 Task: Create a due date automation trigger when advanced on, on the tuesday after a card is due add dates not due today at 11:00 AM.
Action: Mouse moved to (1143, 96)
Screenshot: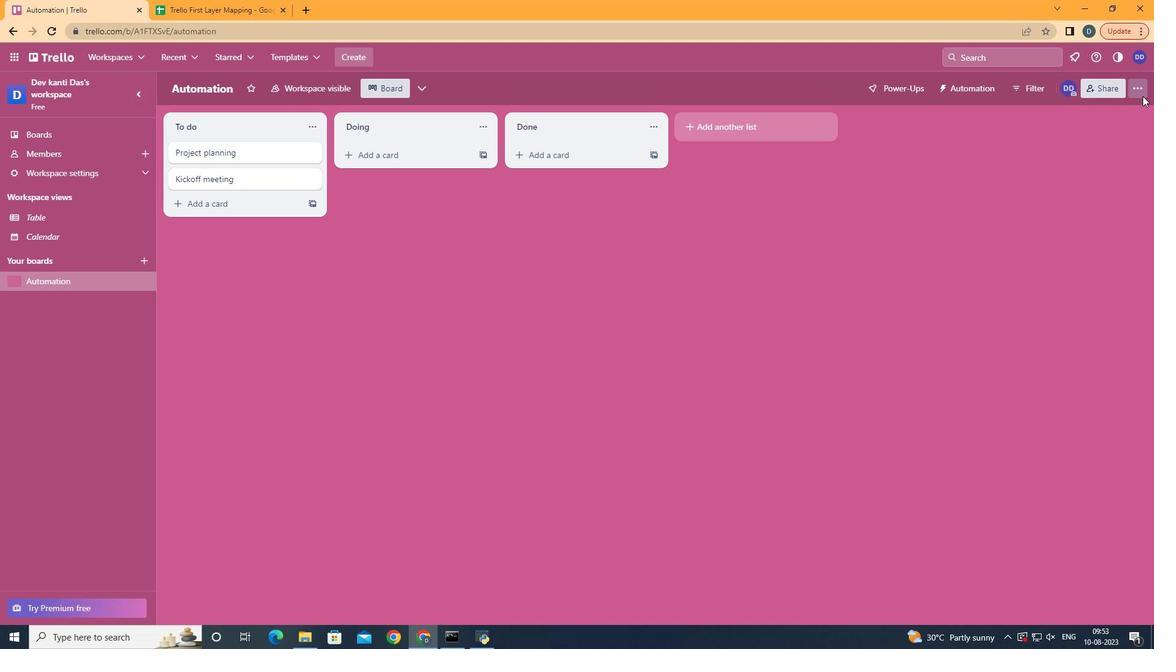 
Action: Mouse pressed left at (1143, 96)
Screenshot: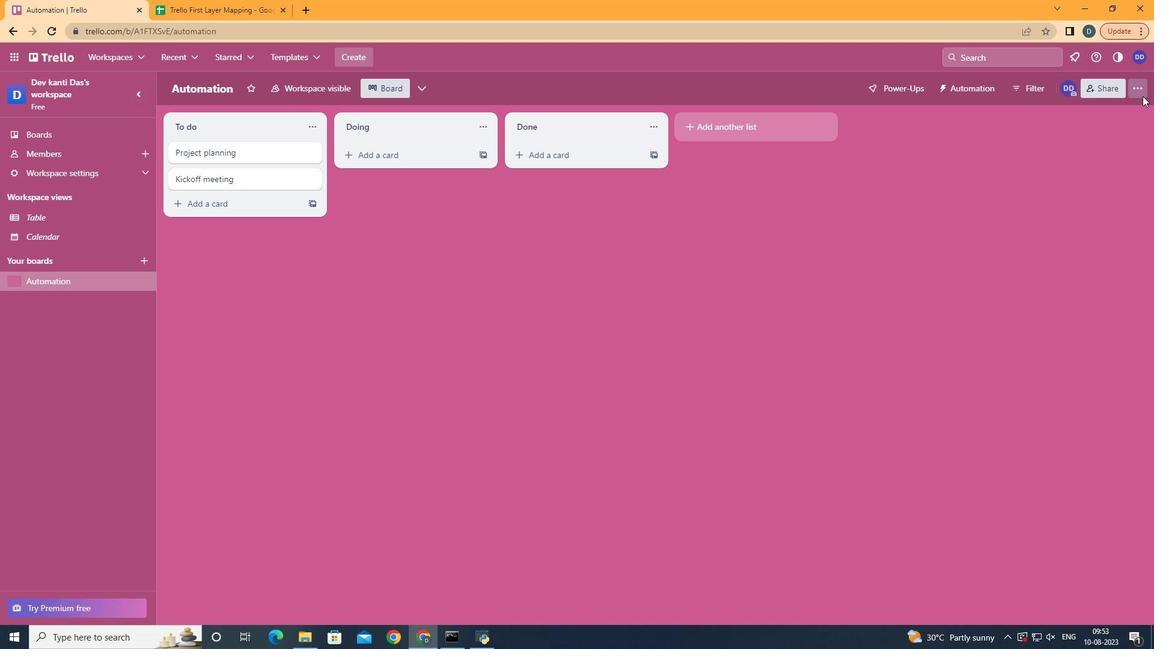 
Action: Mouse moved to (1057, 260)
Screenshot: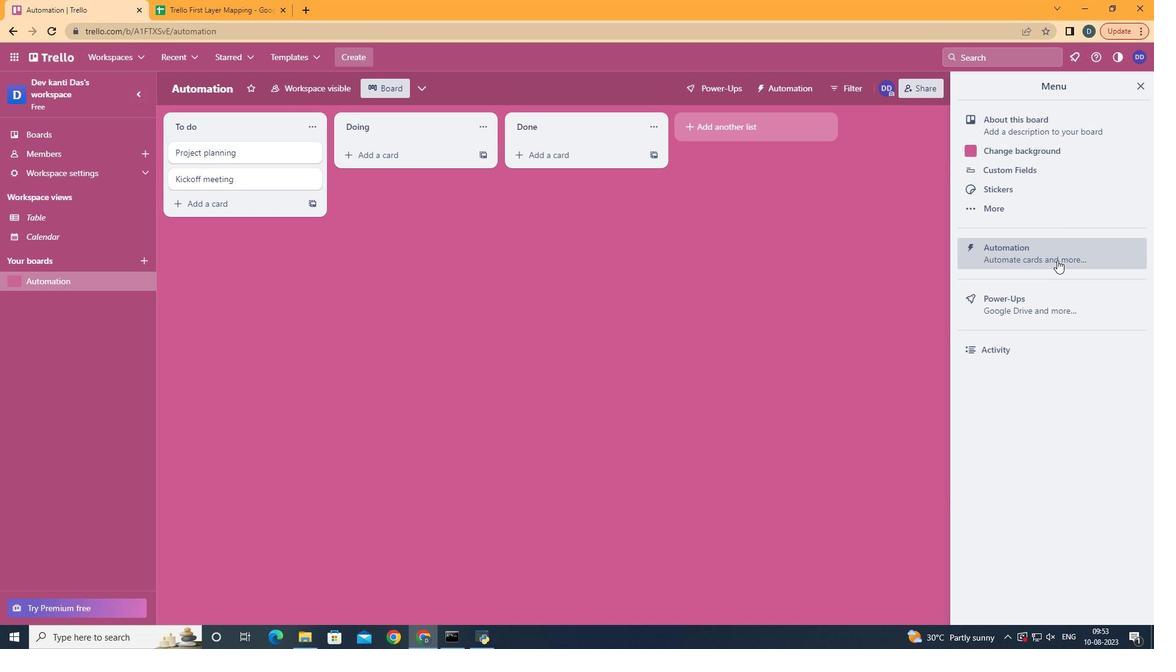 
Action: Mouse pressed left at (1057, 260)
Screenshot: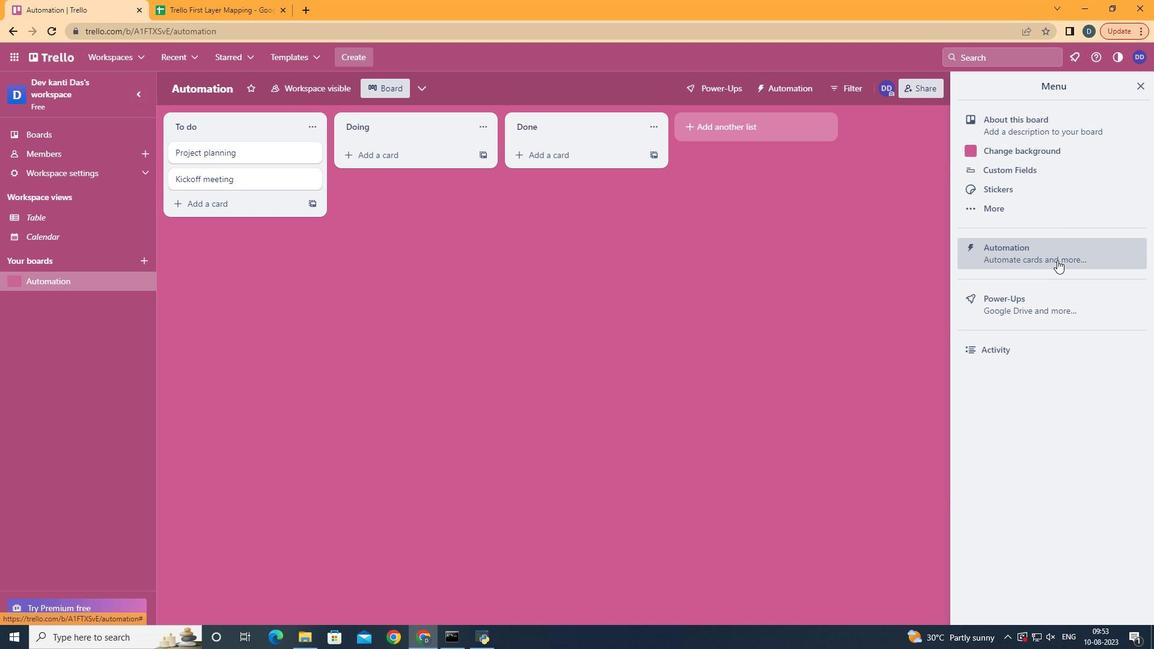 
Action: Mouse moved to (218, 244)
Screenshot: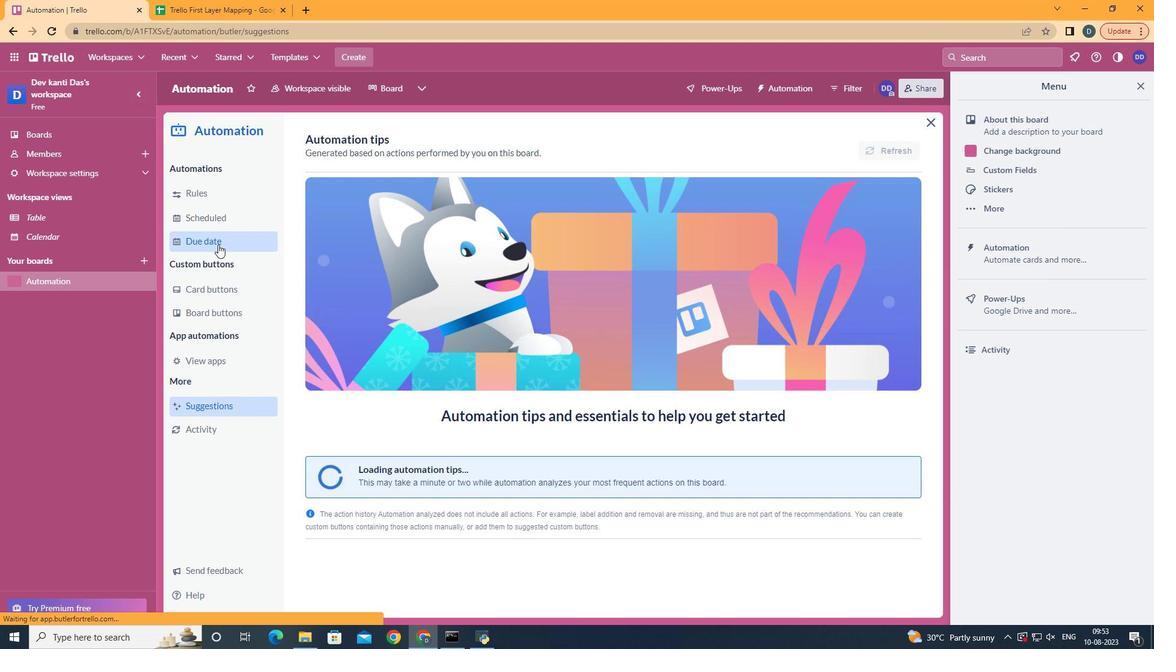 
Action: Mouse pressed left at (218, 244)
Screenshot: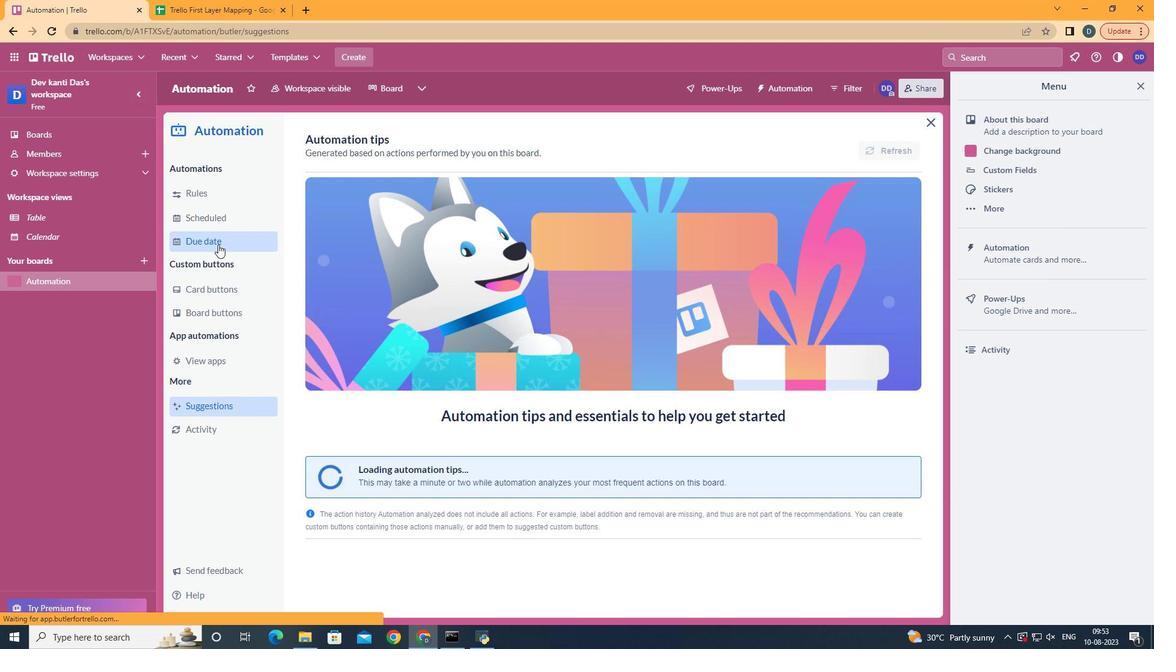 
Action: Mouse moved to (838, 144)
Screenshot: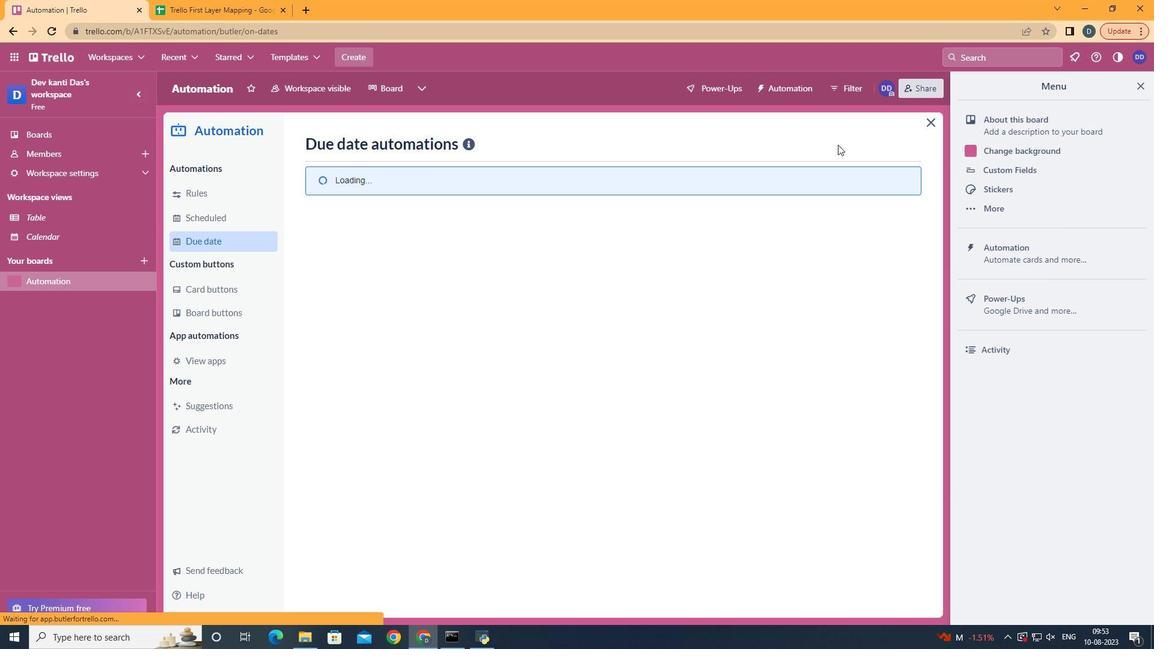 
Action: Mouse pressed left at (838, 144)
Screenshot: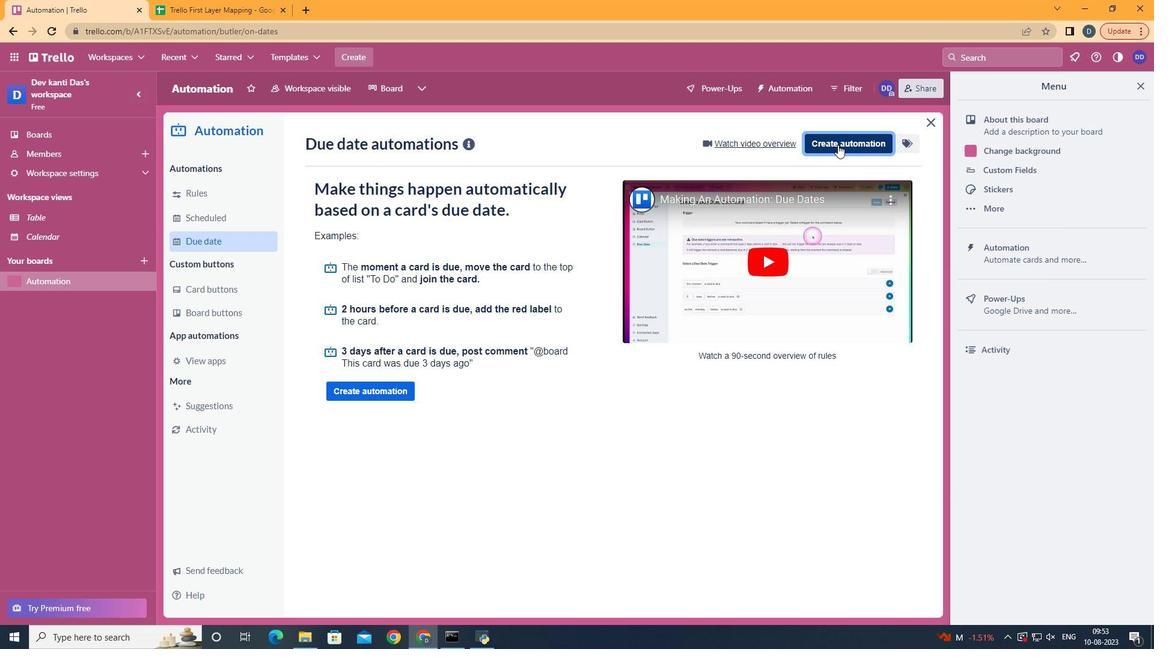 
Action: Mouse moved to (656, 264)
Screenshot: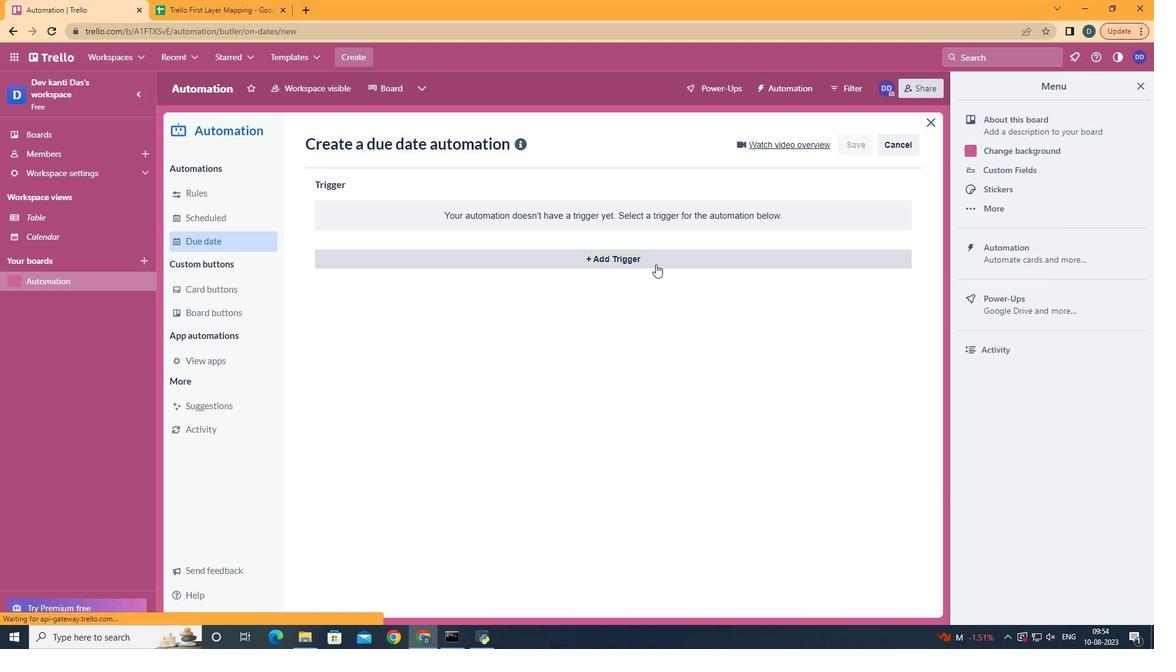 
Action: Mouse pressed left at (656, 264)
Screenshot: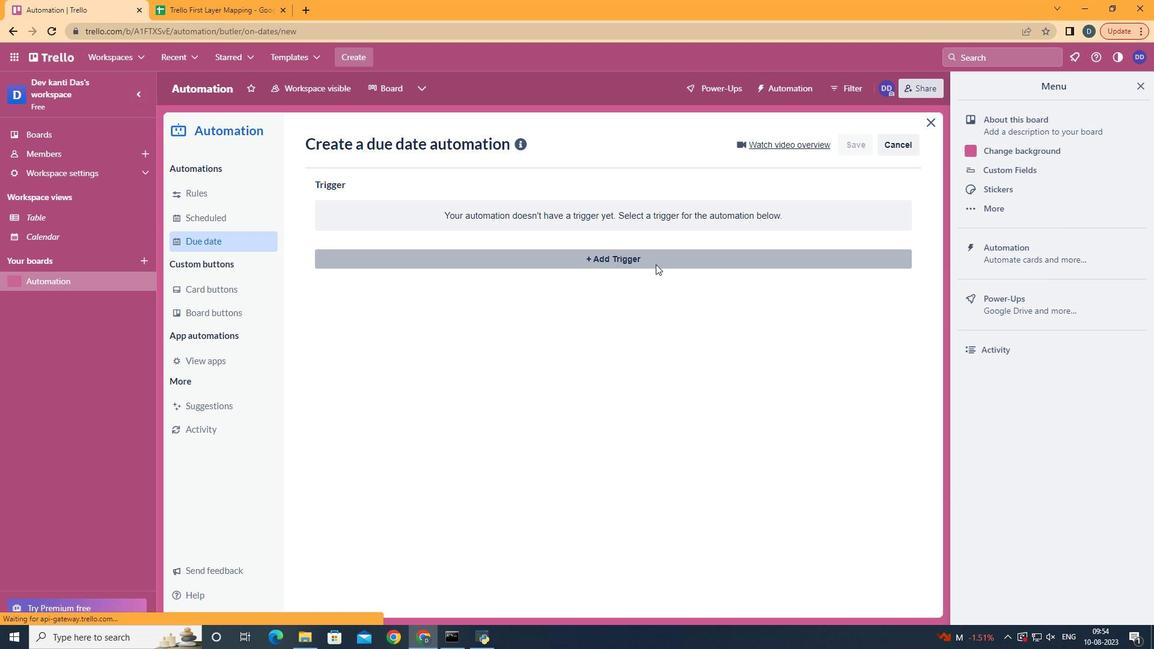 
Action: Mouse moved to (390, 331)
Screenshot: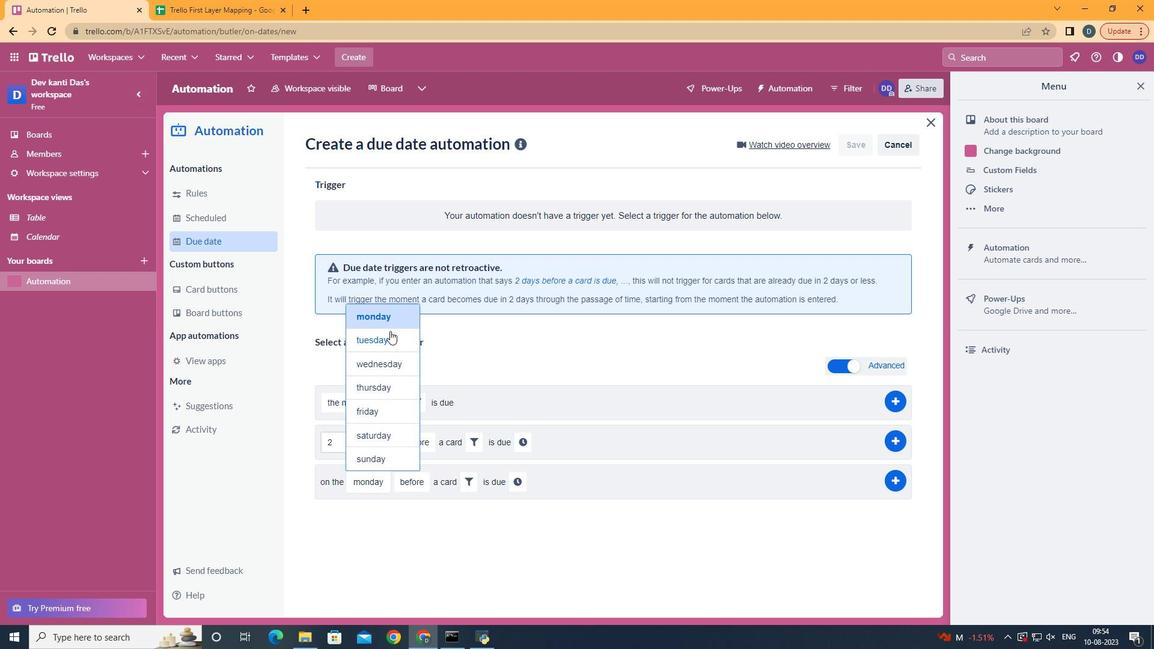 
Action: Mouse pressed left at (390, 331)
Screenshot: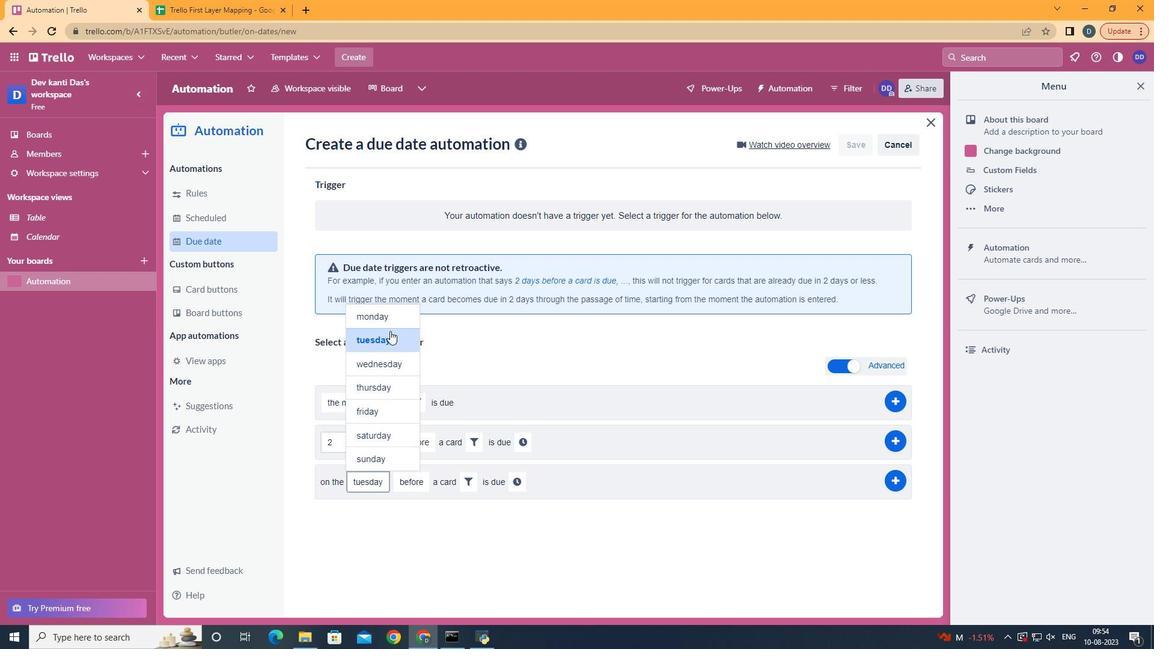 
Action: Mouse moved to (427, 523)
Screenshot: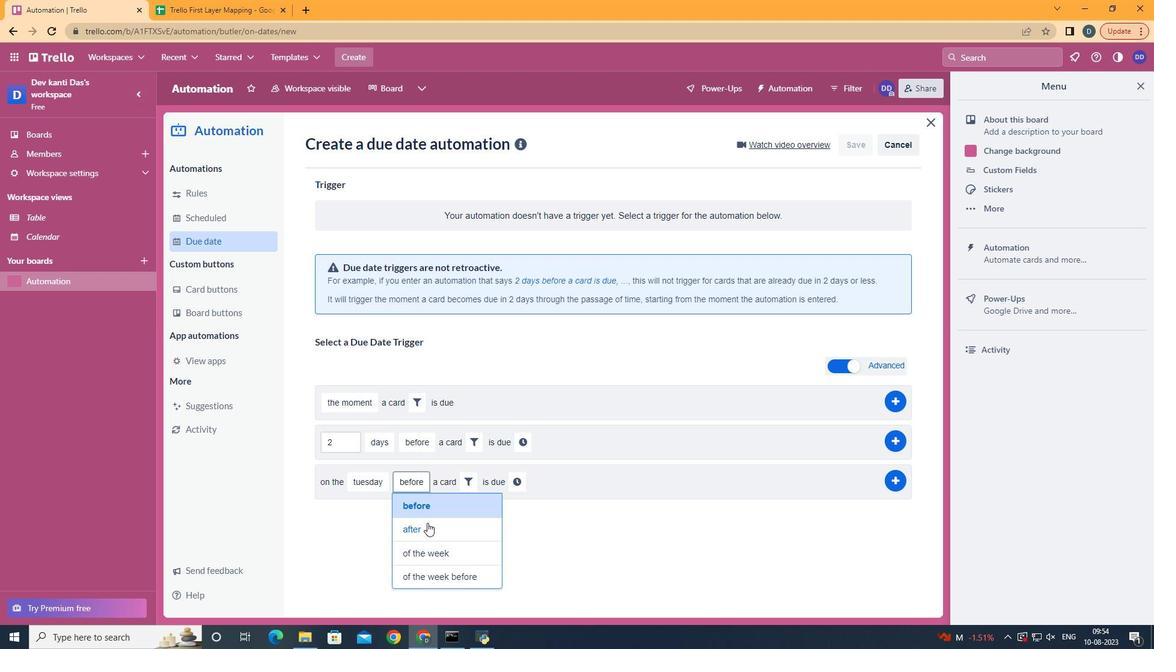 
Action: Mouse pressed left at (427, 523)
Screenshot: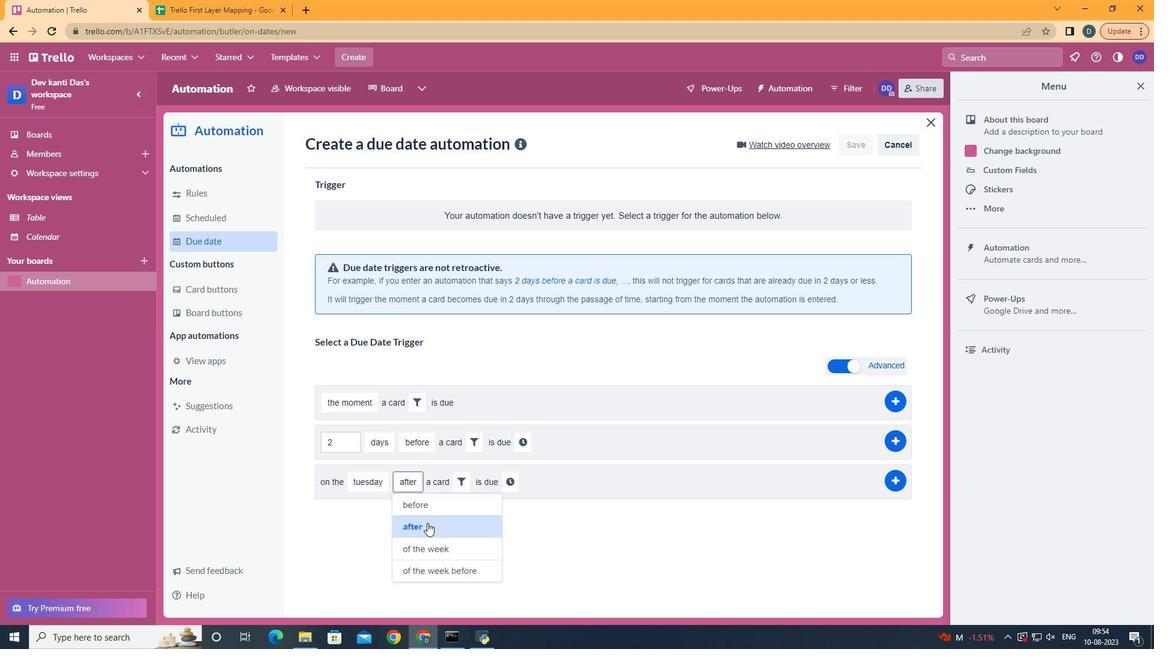 
Action: Mouse moved to (461, 479)
Screenshot: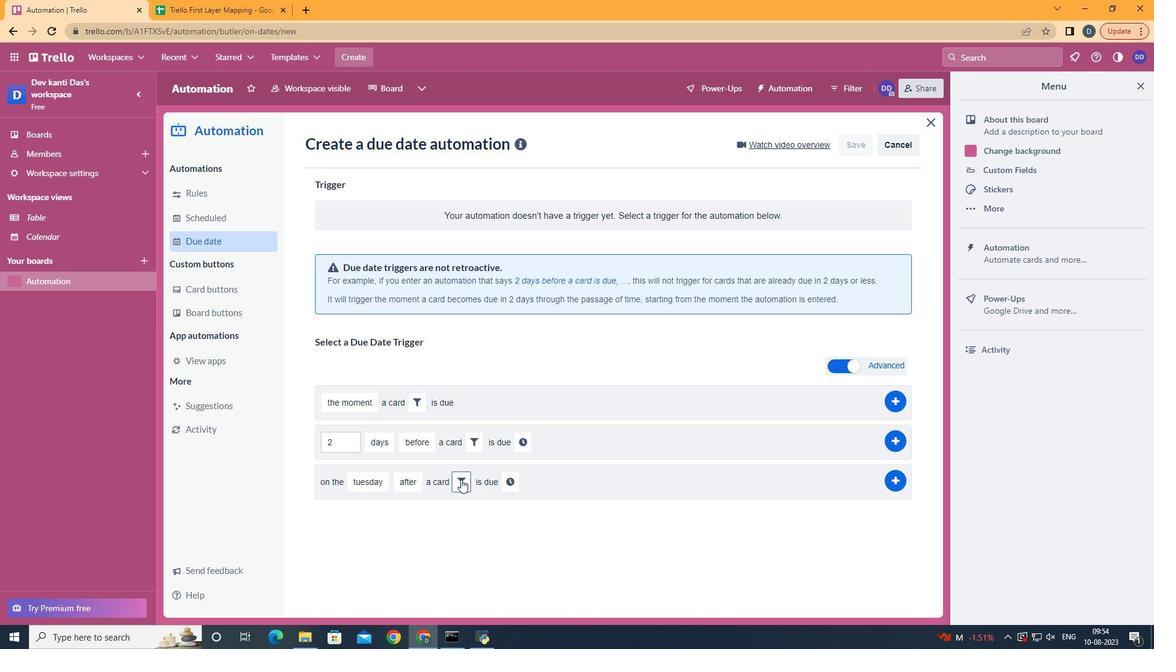 
Action: Mouse pressed left at (461, 479)
Screenshot: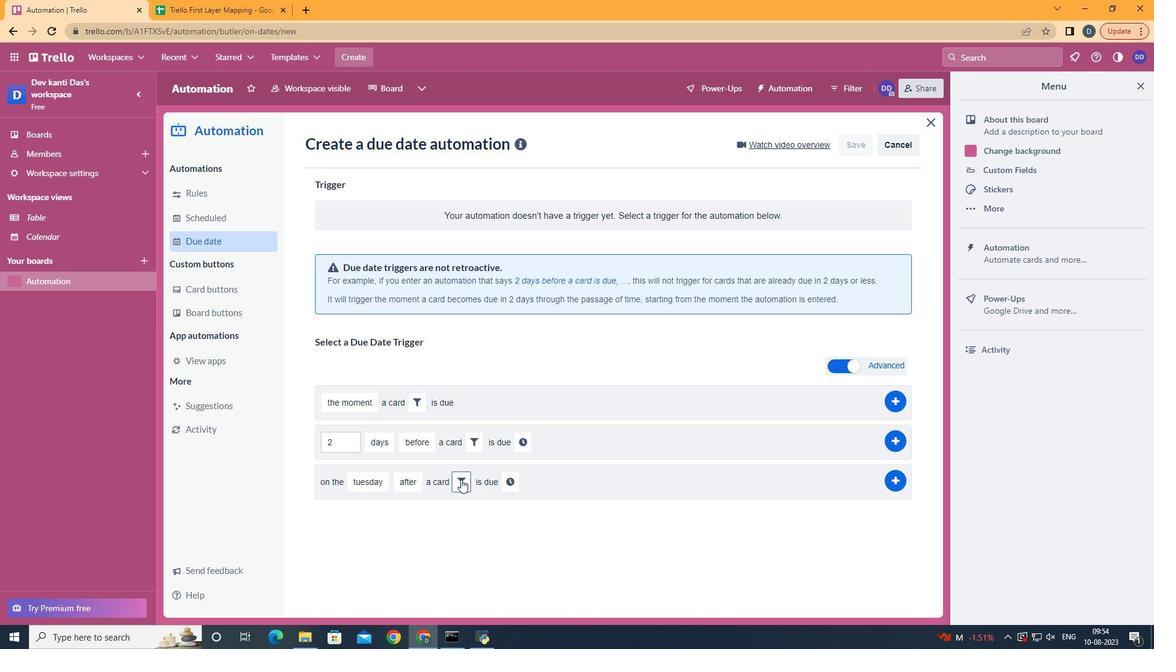 
Action: Mouse moved to (524, 523)
Screenshot: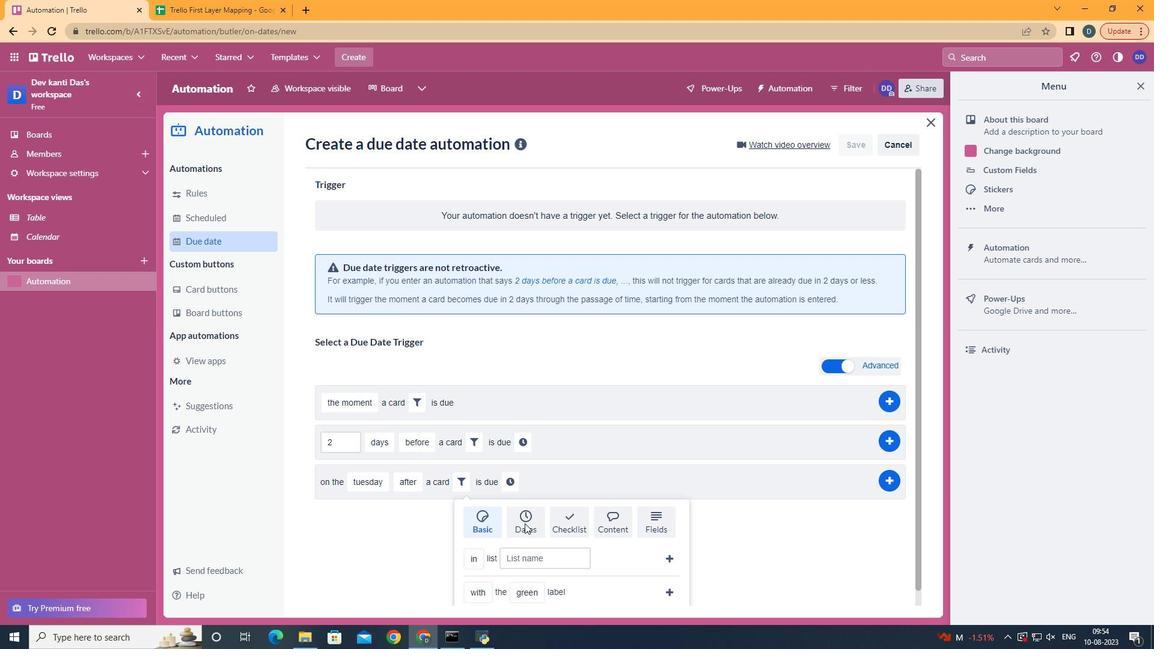 
Action: Mouse pressed left at (524, 523)
Screenshot: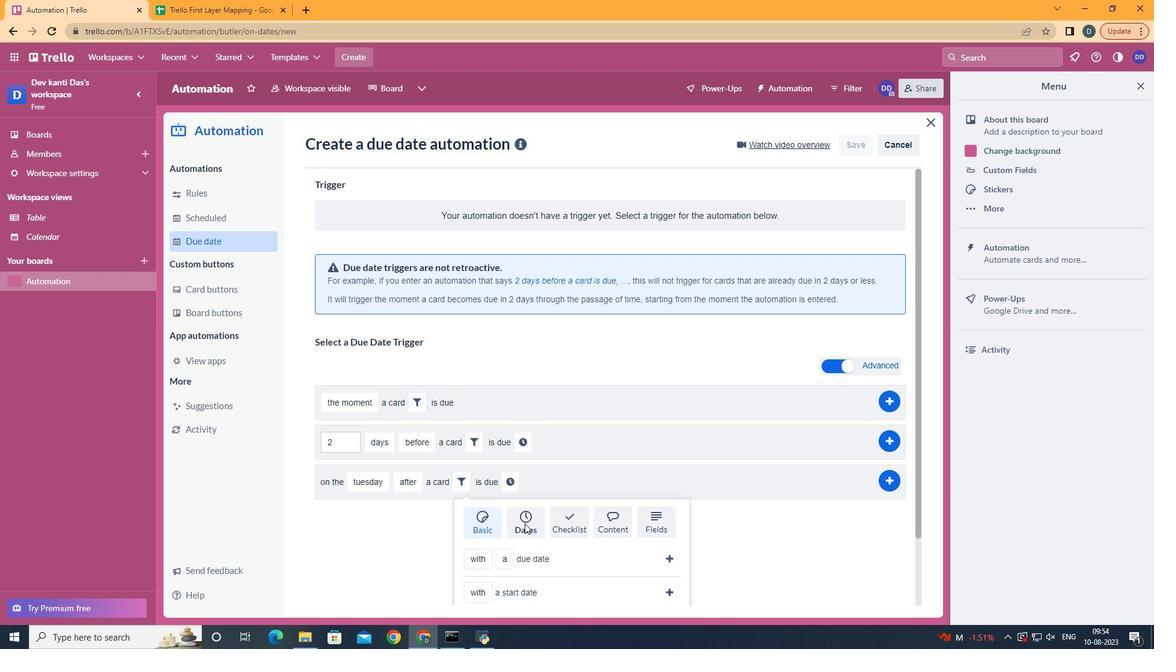 
Action: Mouse moved to (524, 523)
Screenshot: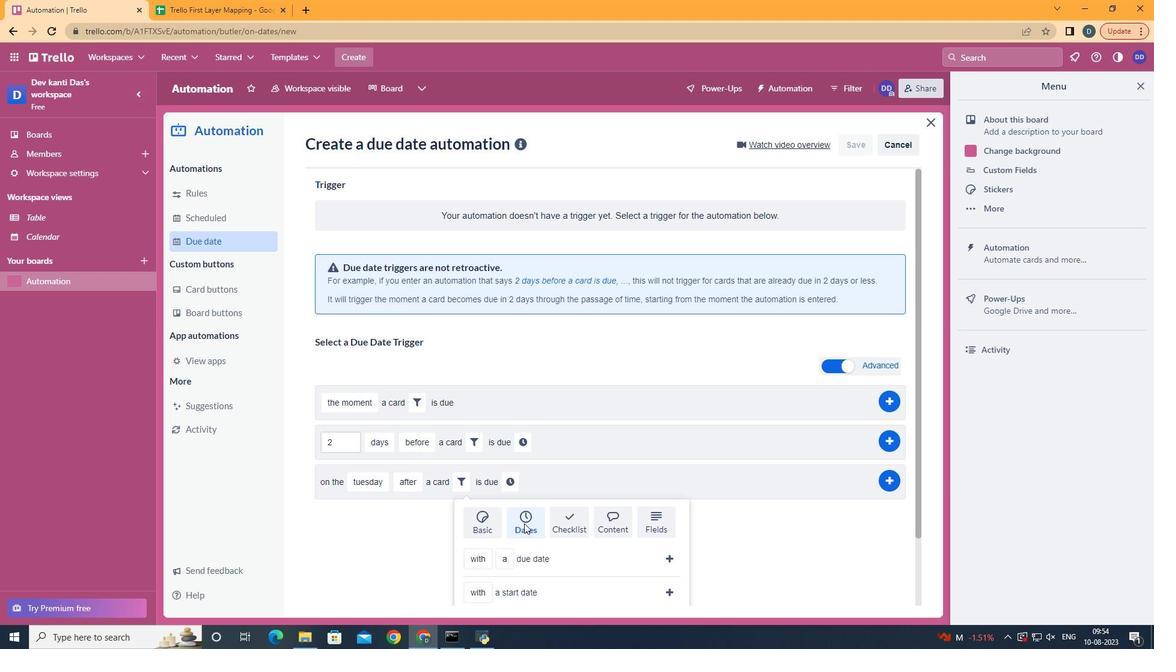 
Action: Mouse scrolled (524, 523) with delta (0, 0)
Screenshot: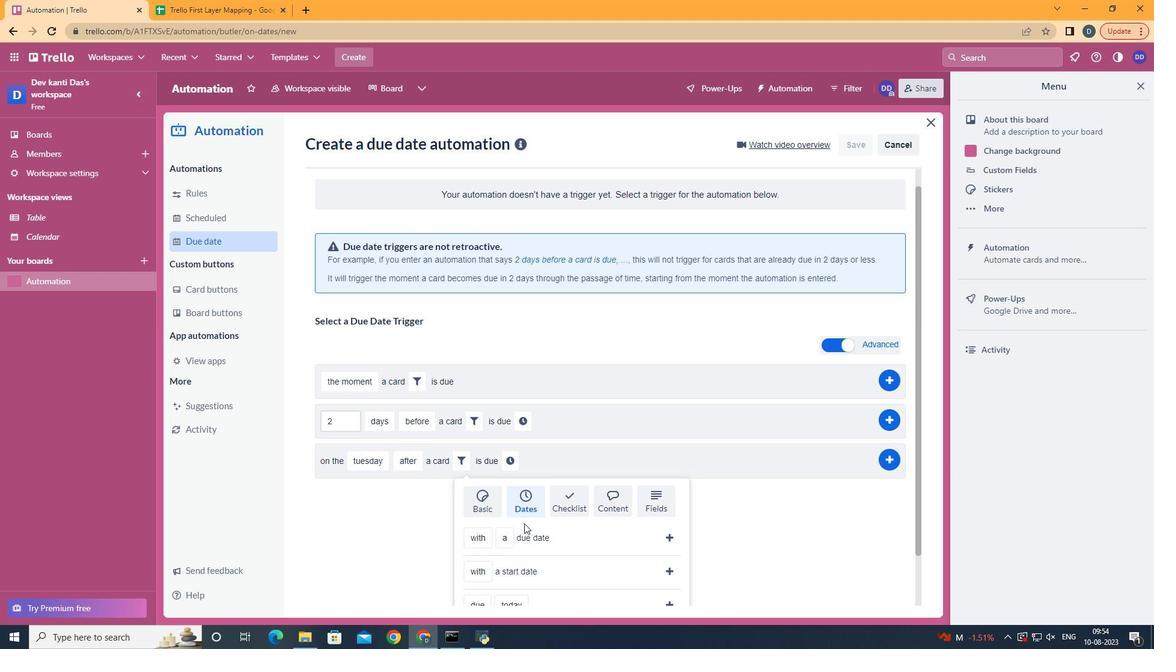 
Action: Mouse scrolled (524, 523) with delta (0, 0)
Screenshot: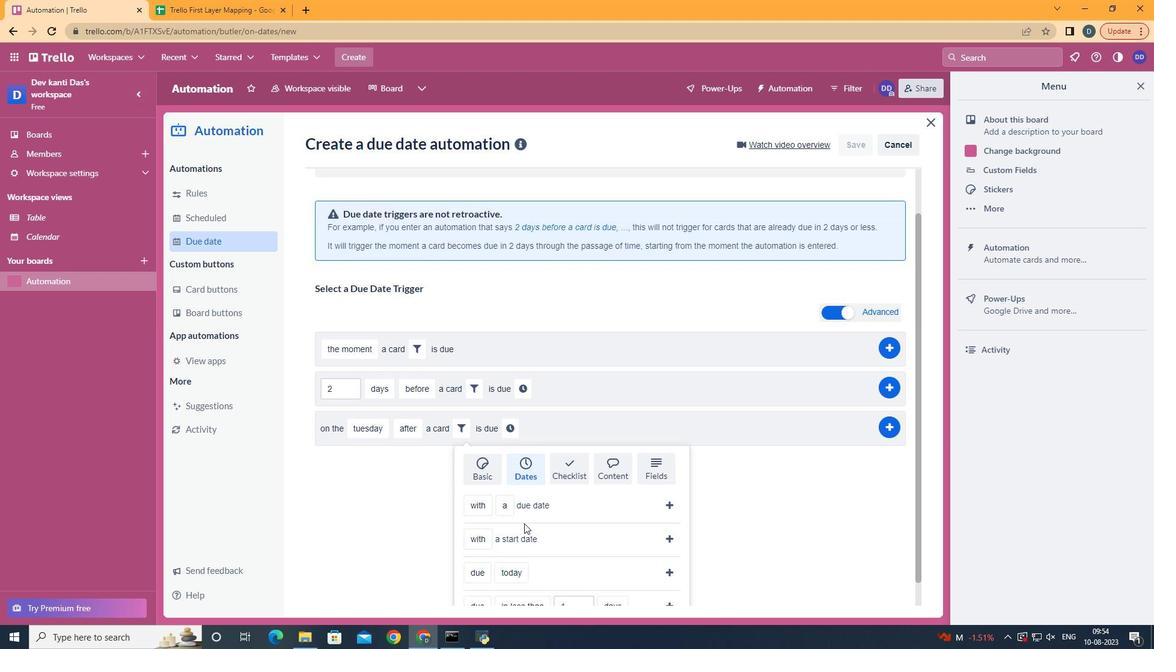 
Action: Mouse scrolled (524, 523) with delta (0, 0)
Screenshot: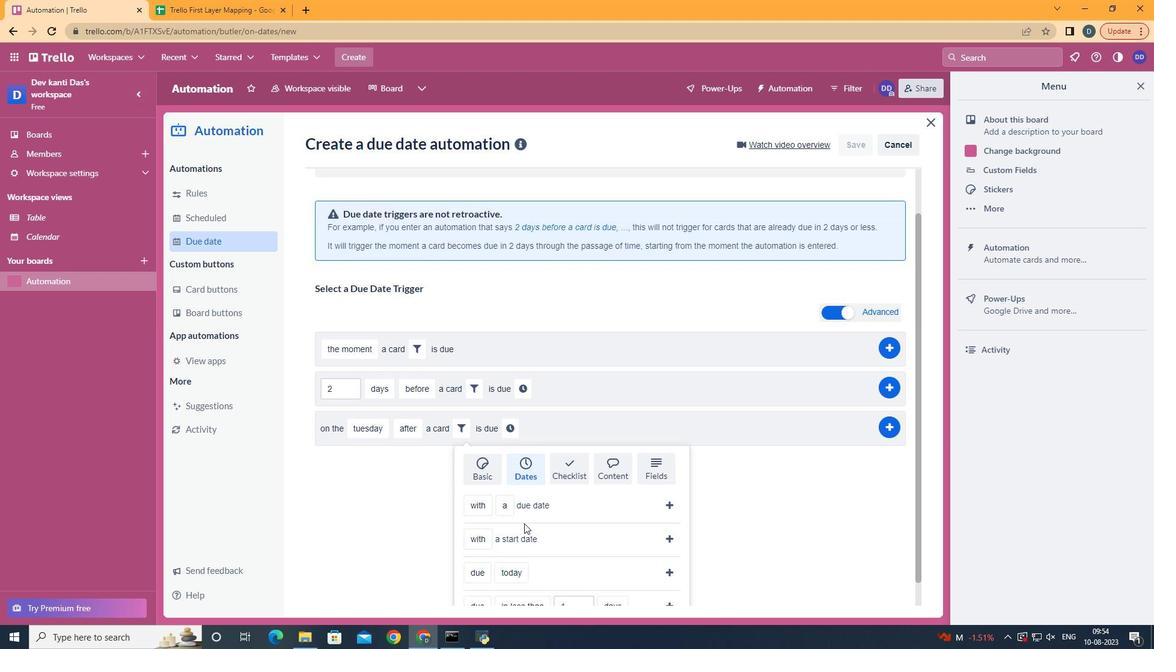 
Action: Mouse scrolled (524, 523) with delta (0, 0)
Screenshot: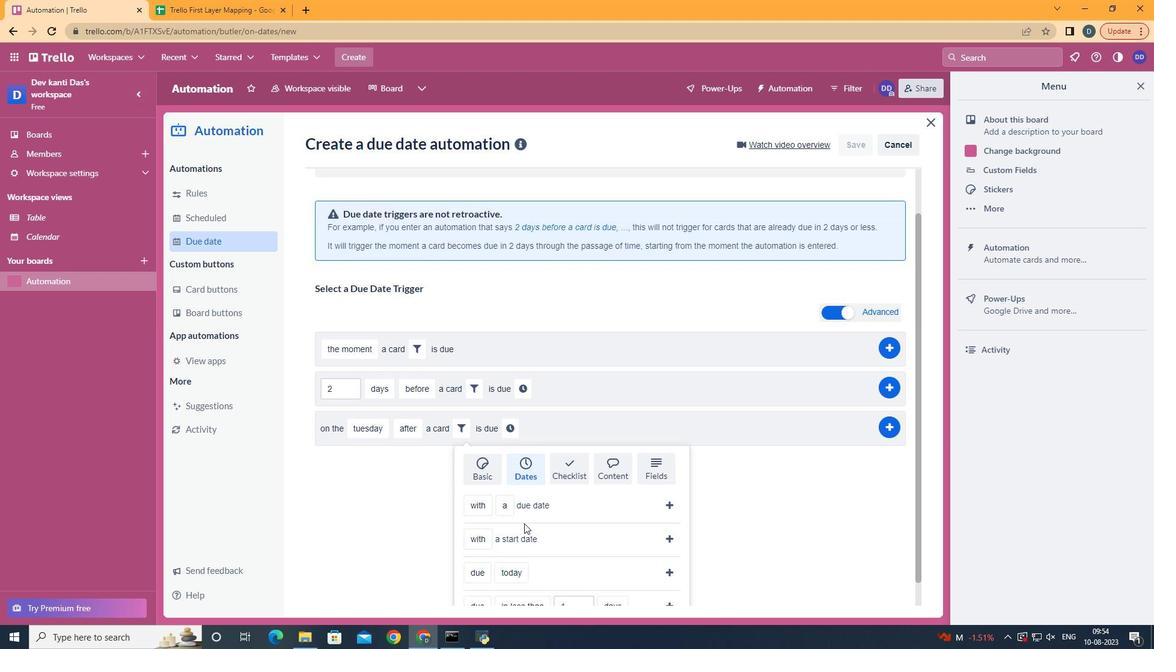 
Action: Mouse scrolled (524, 523) with delta (0, 0)
Screenshot: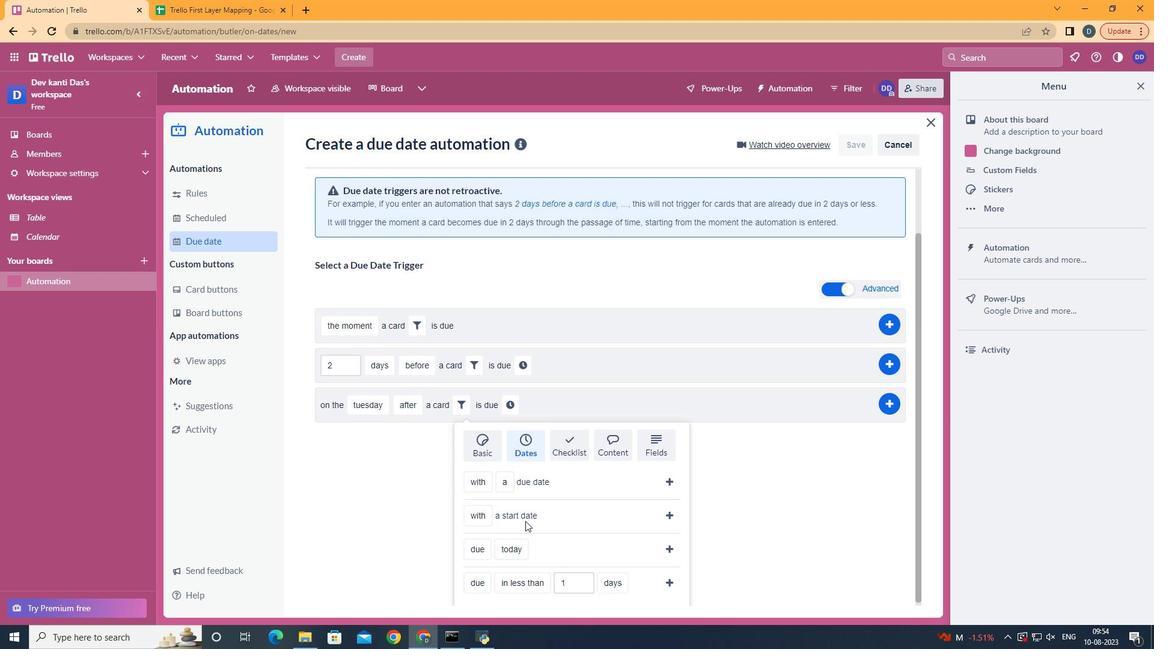 
Action: Mouse moved to (503, 478)
Screenshot: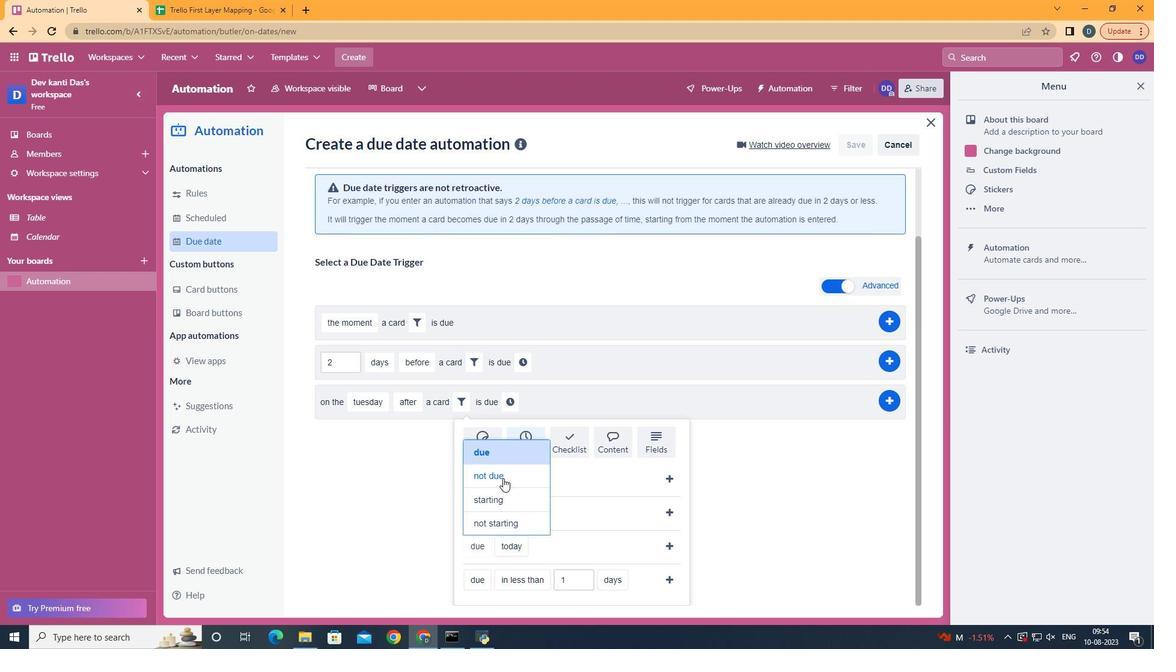 
Action: Mouse pressed left at (503, 478)
Screenshot: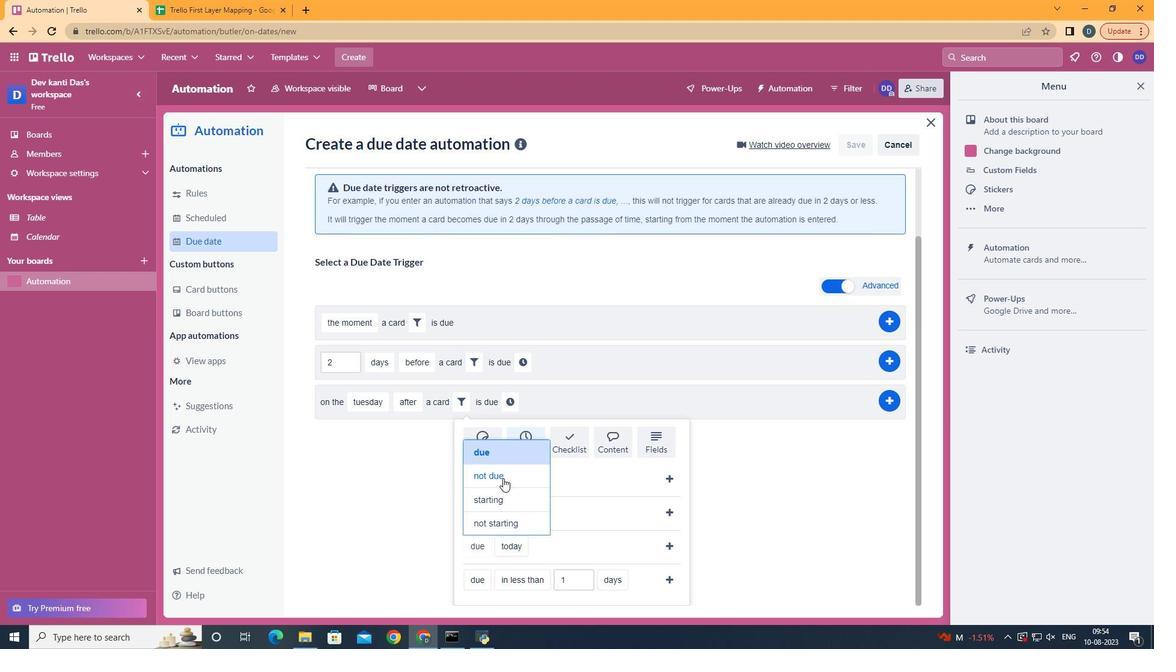 
Action: Mouse moved to (556, 395)
Screenshot: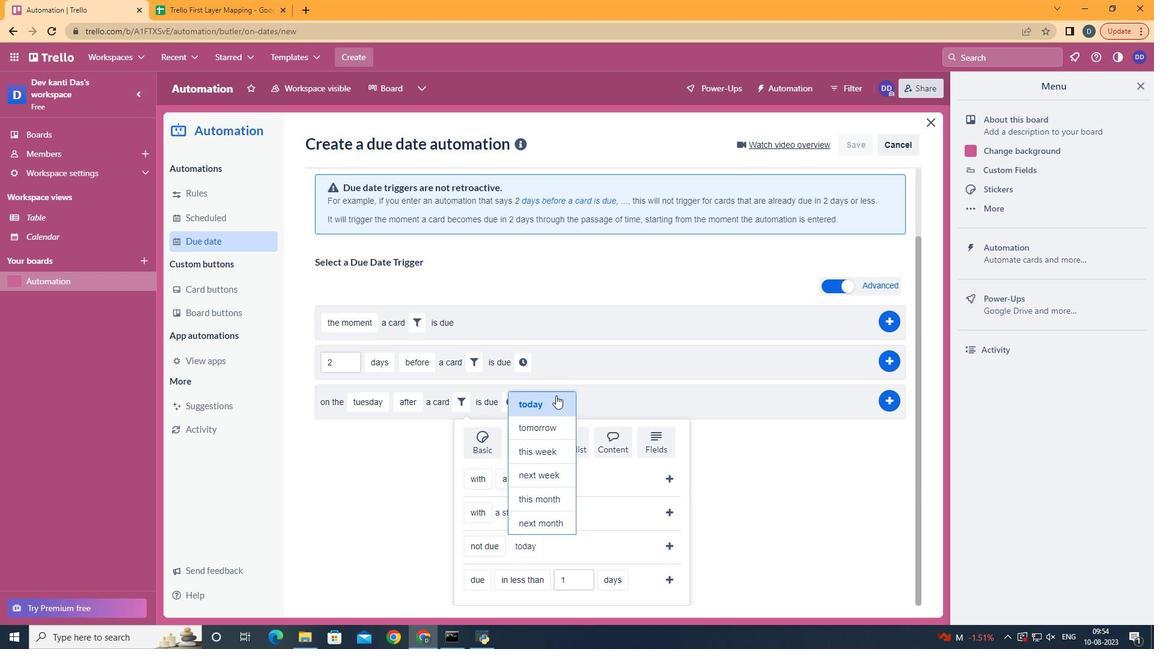 
Action: Mouse pressed left at (556, 395)
Screenshot: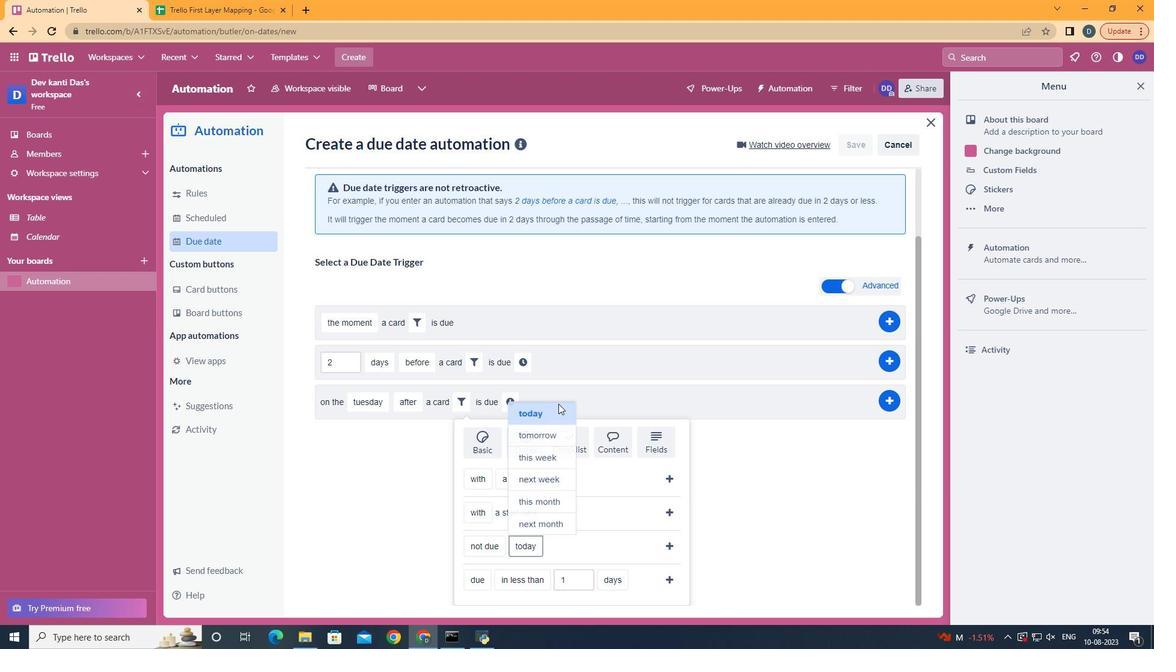 
Action: Mouse moved to (671, 543)
Screenshot: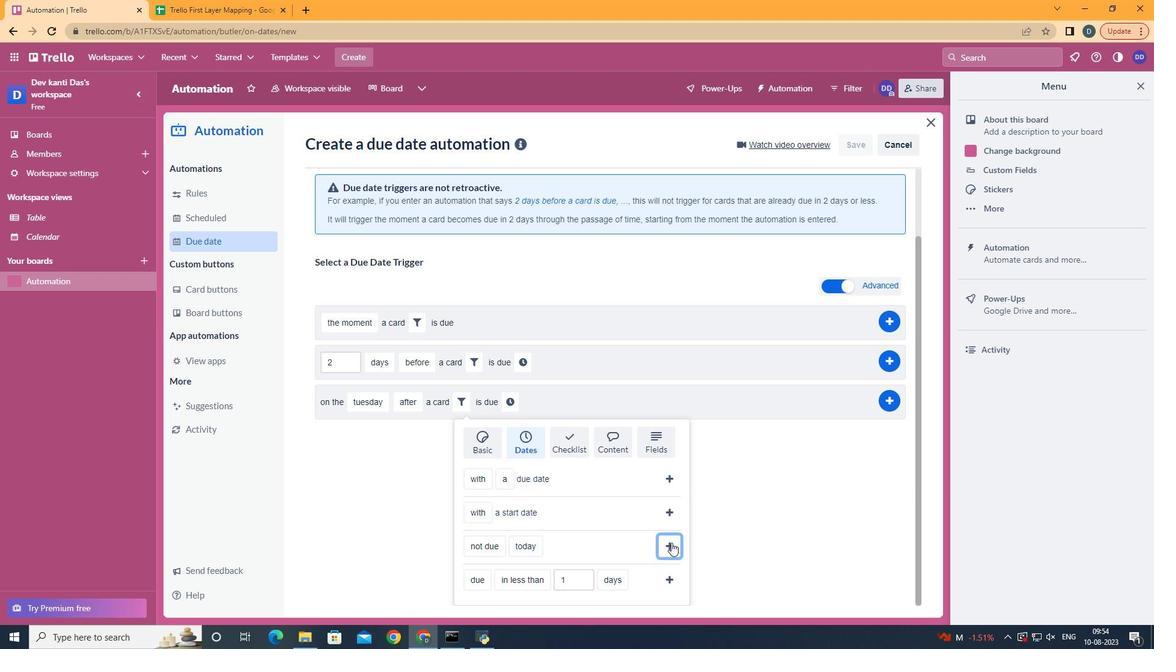 
Action: Mouse pressed left at (671, 543)
Screenshot: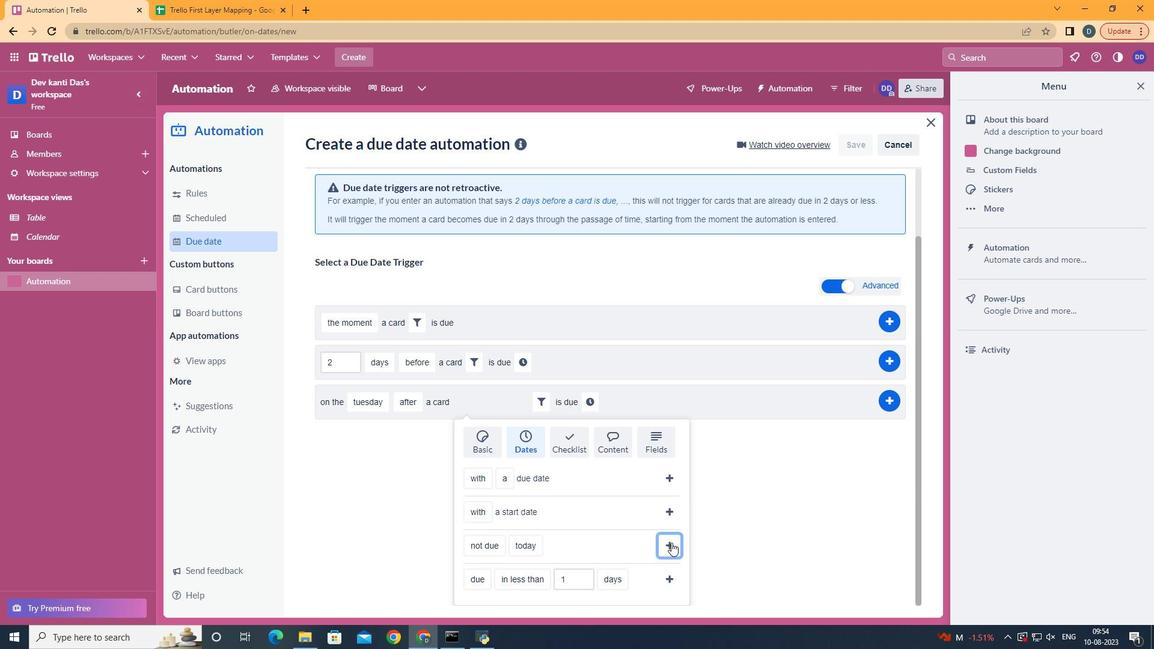 
Action: Mouse moved to (582, 477)
Screenshot: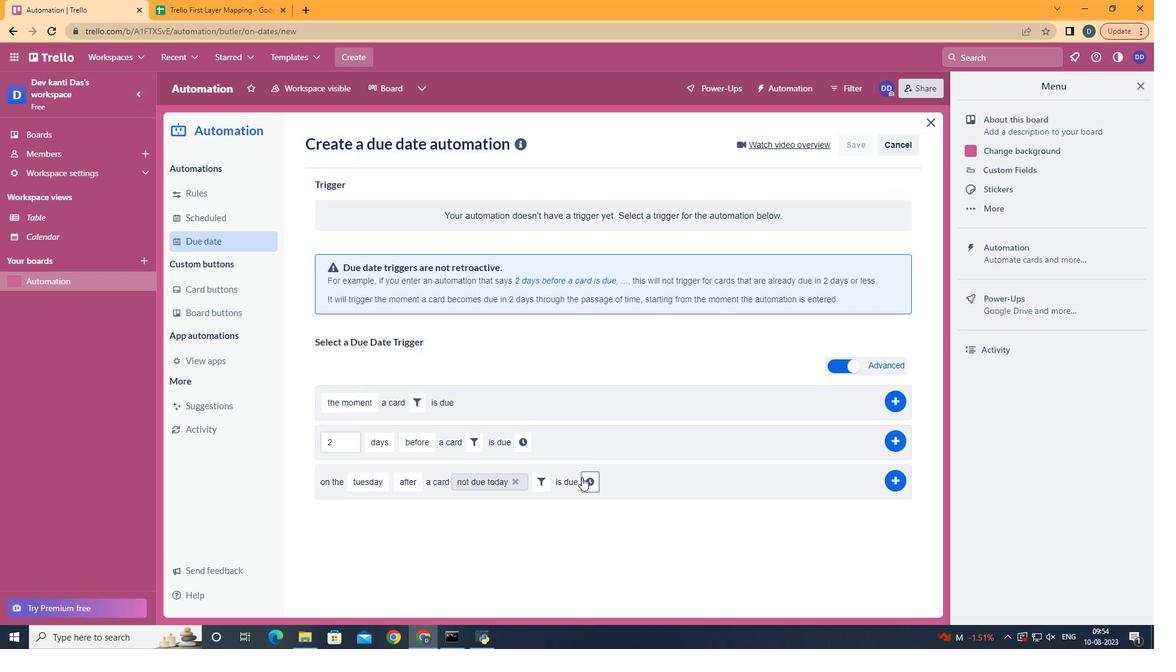 
Action: Mouse pressed left at (582, 477)
Screenshot: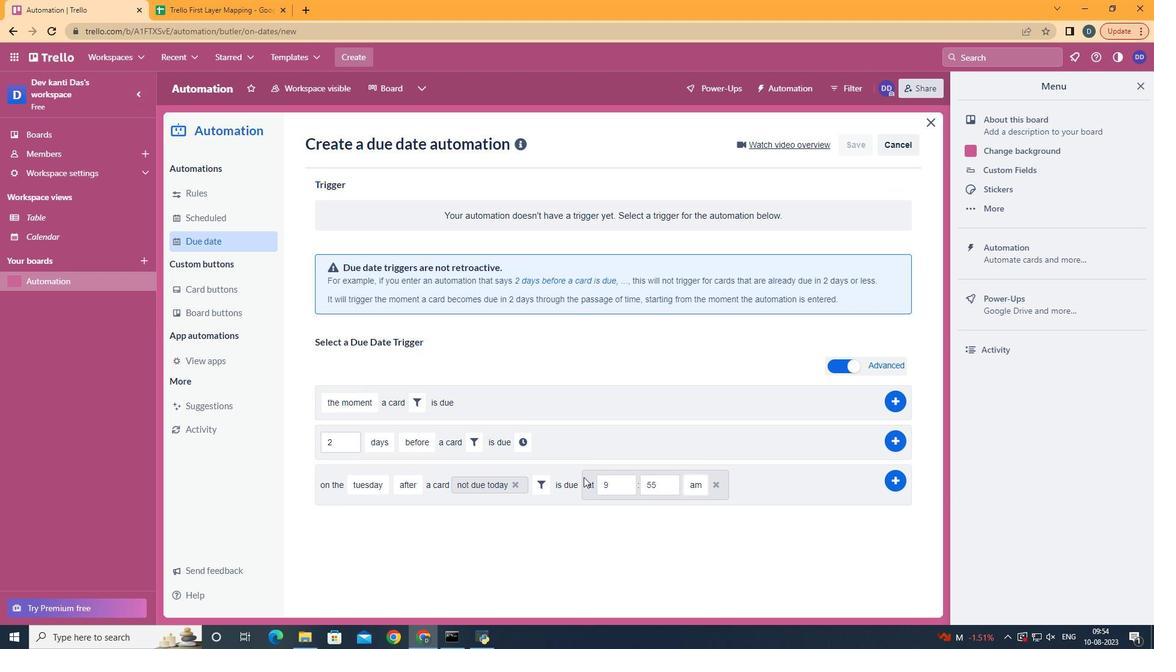 
Action: Mouse moved to (632, 491)
Screenshot: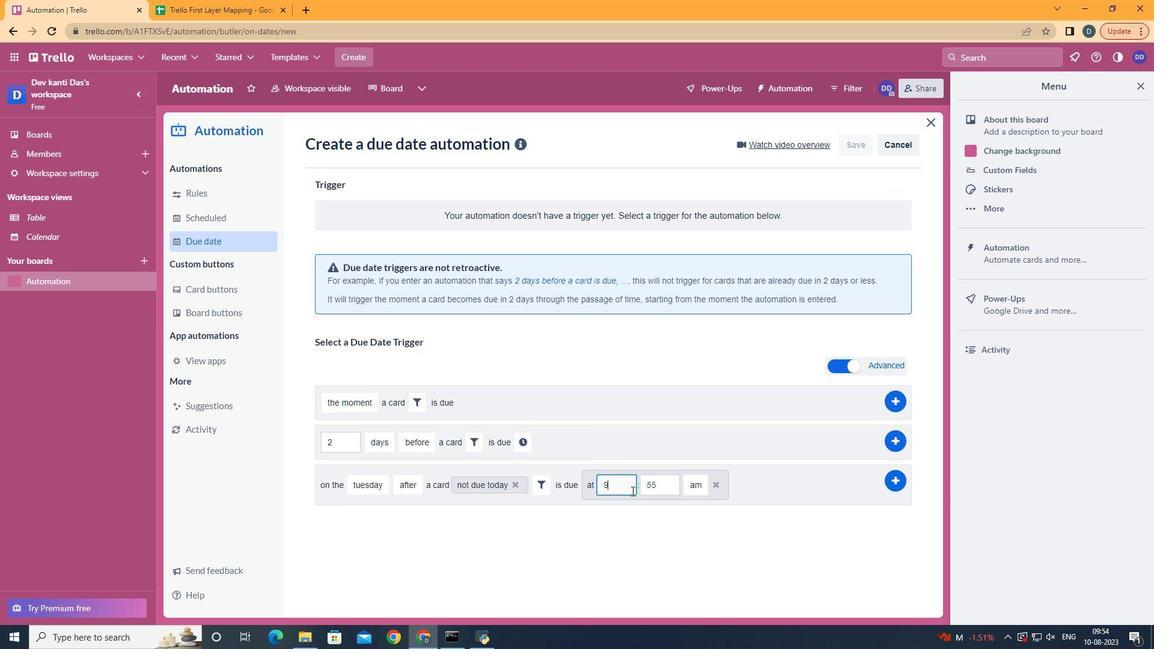 
Action: Mouse pressed left at (632, 491)
Screenshot: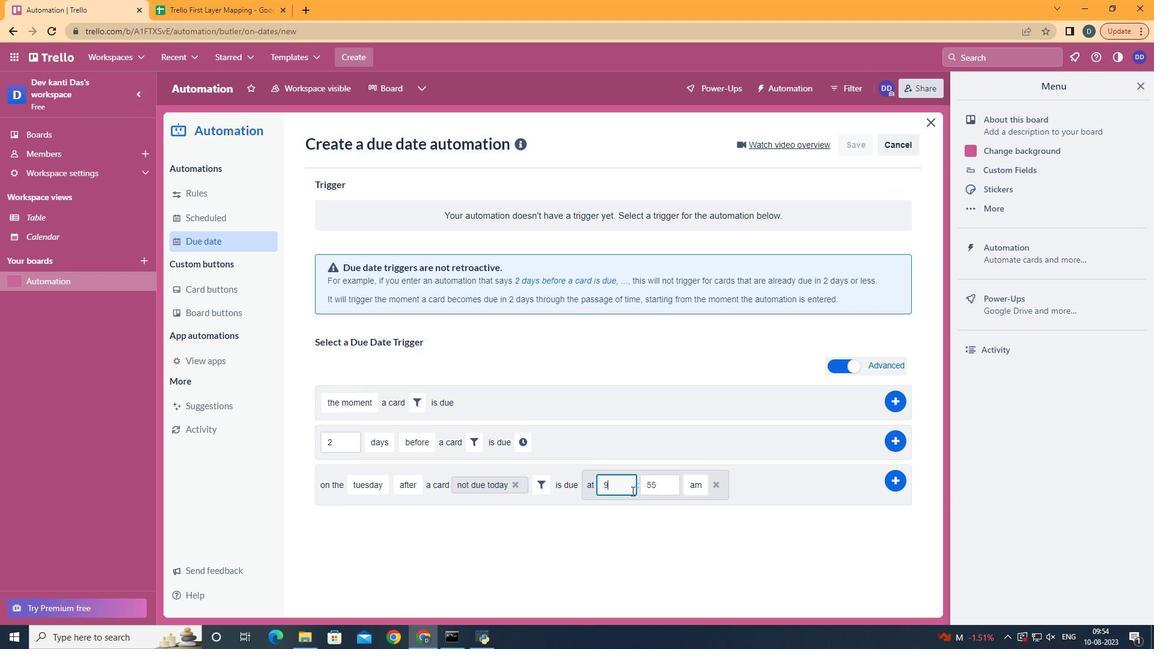 
Action: Mouse moved to (632, 491)
Screenshot: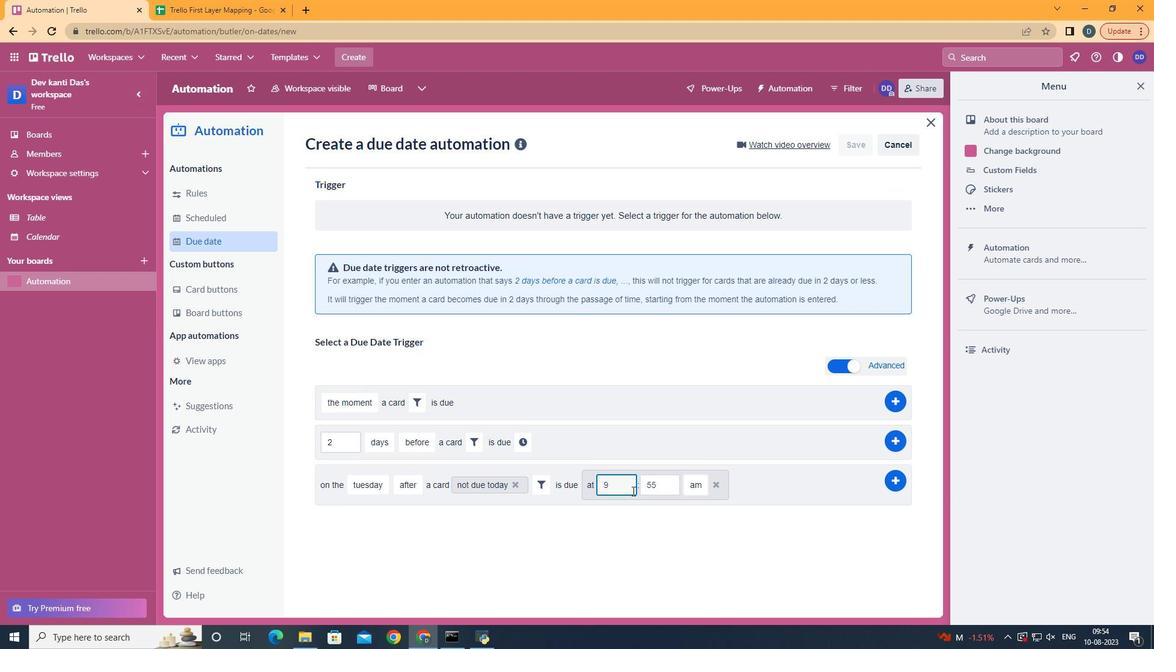 
Action: Key pressed =<Key.backspace><Key.backspace>11
Screenshot: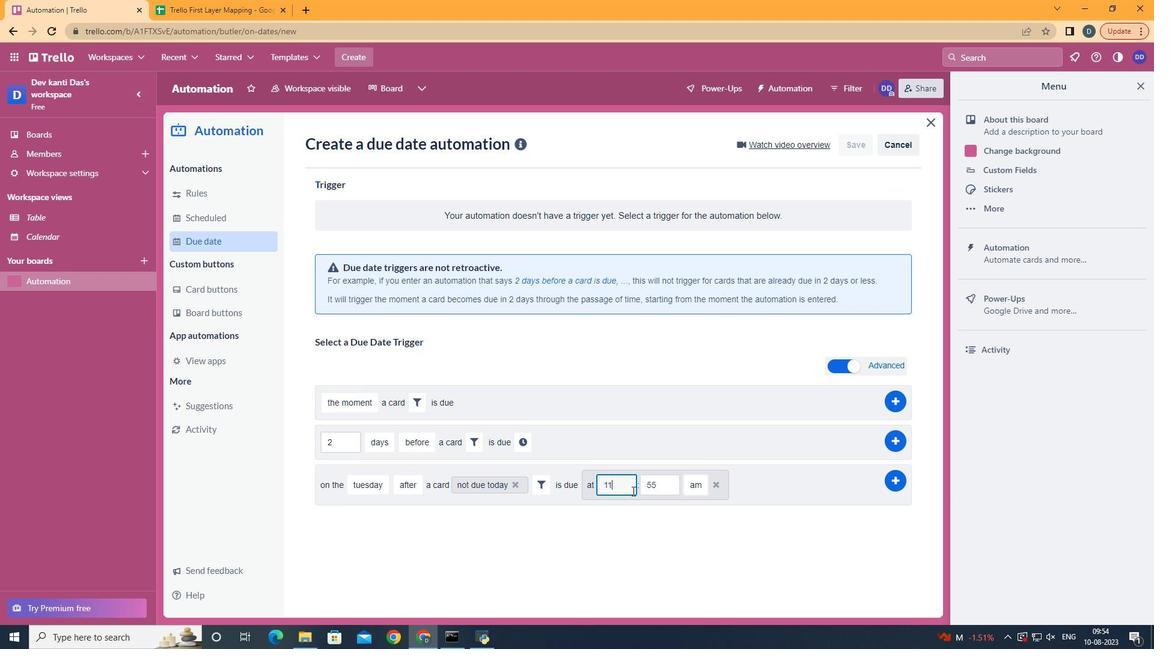 
Action: Mouse moved to (665, 487)
Screenshot: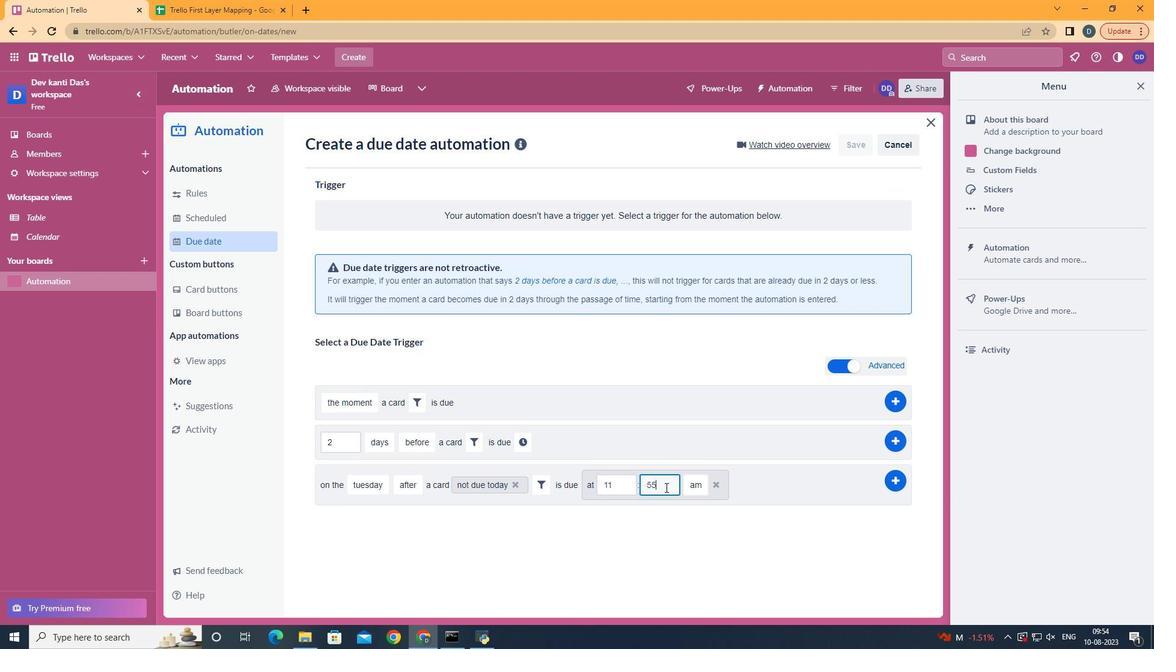 
Action: Mouse pressed left at (665, 487)
Screenshot: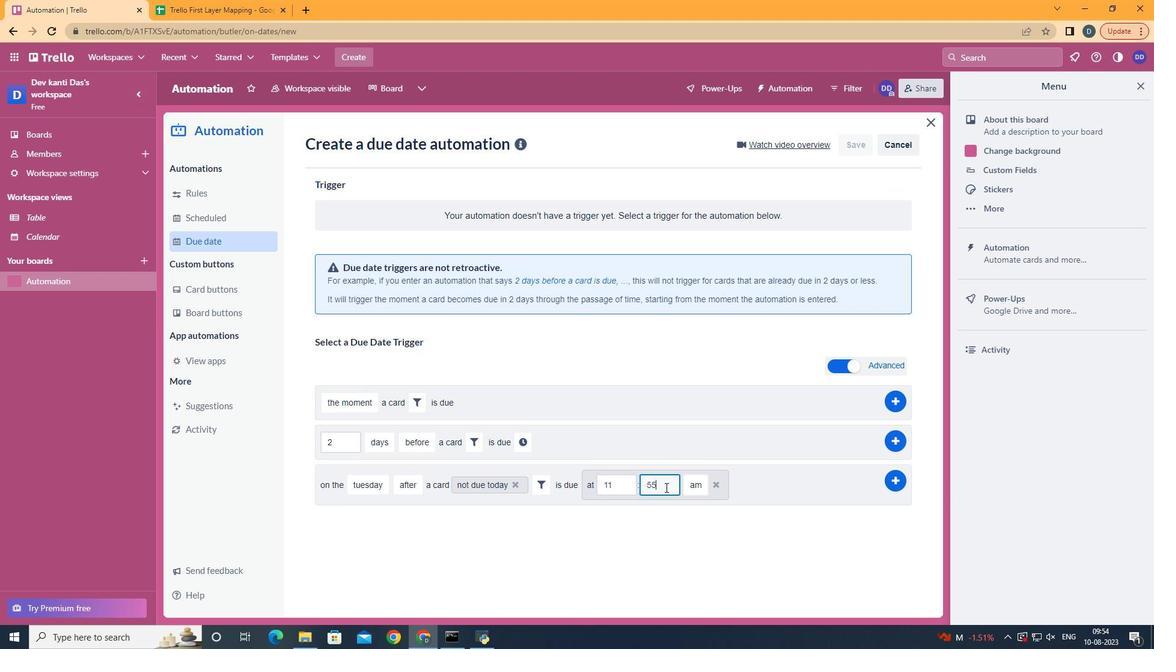 
Action: Key pressed <Key.backspace><Key.backspace><Key.backspace>00
Screenshot: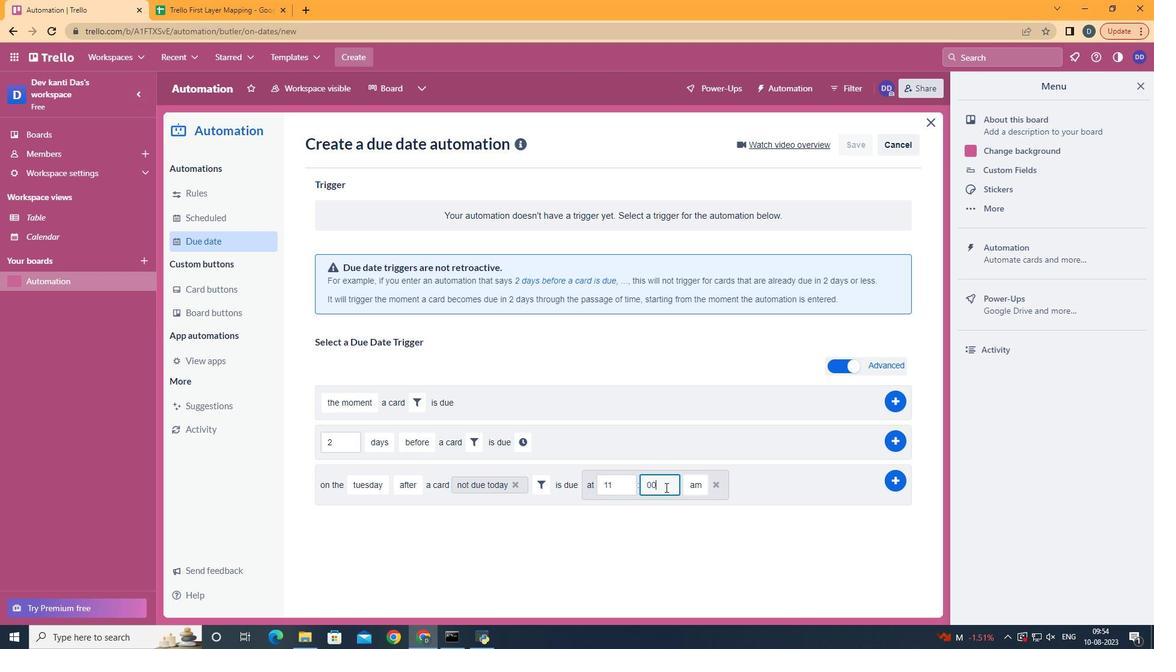
Action: Mouse moved to (896, 478)
Screenshot: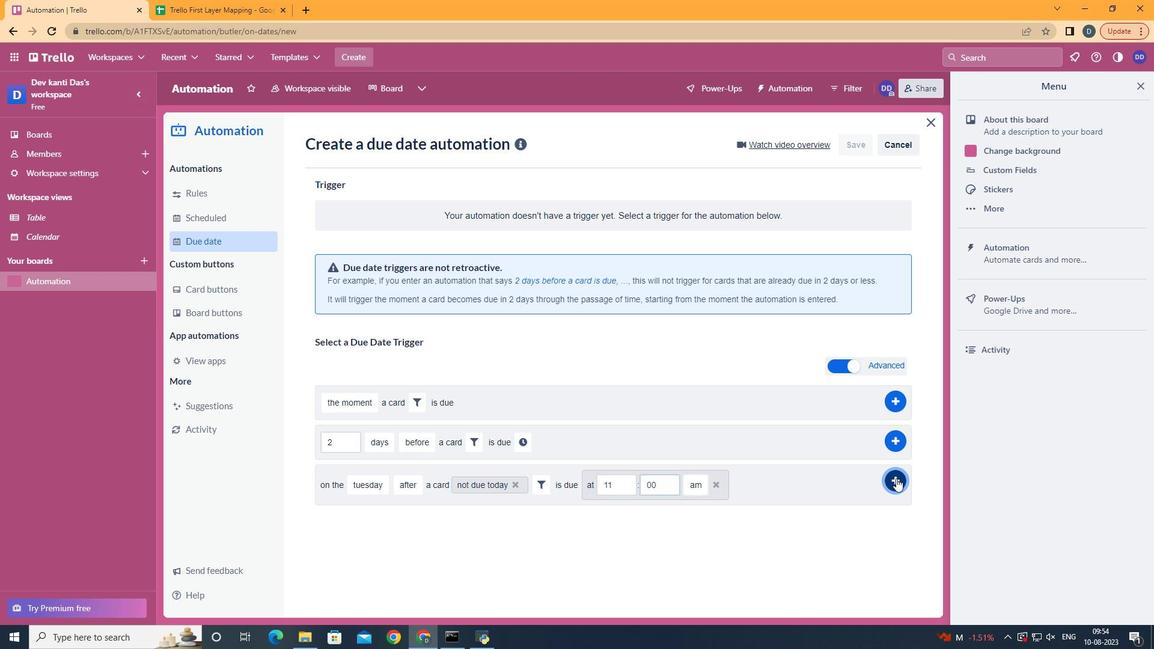 
Action: Mouse pressed left at (896, 478)
Screenshot: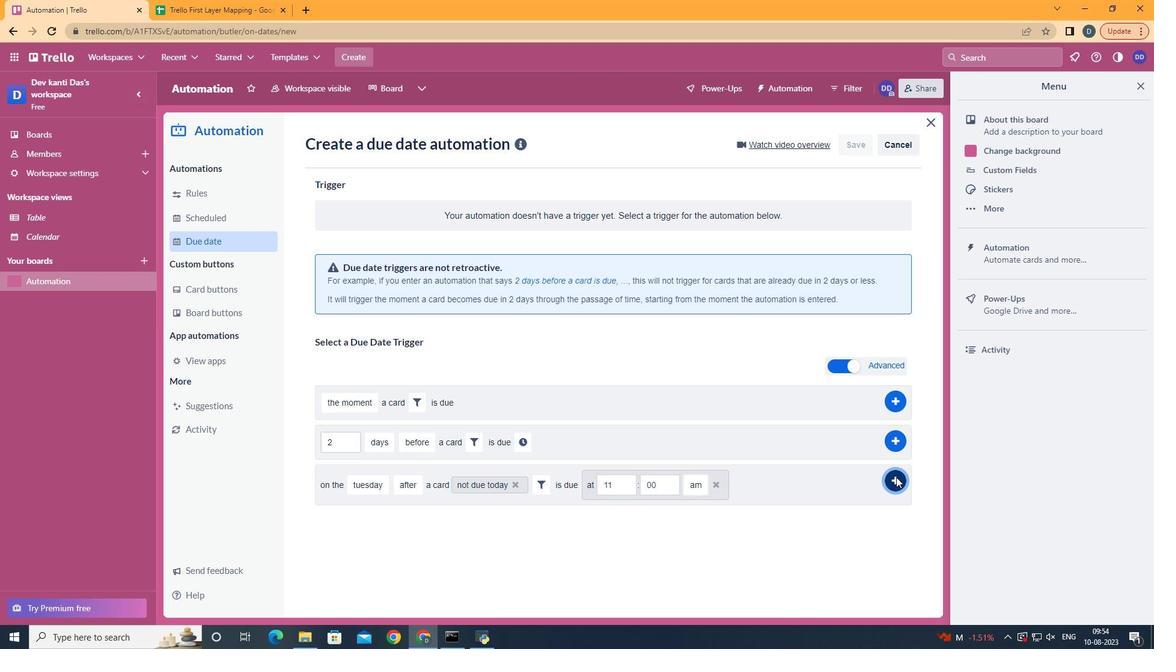 
Action: Mouse moved to (657, 217)
Screenshot: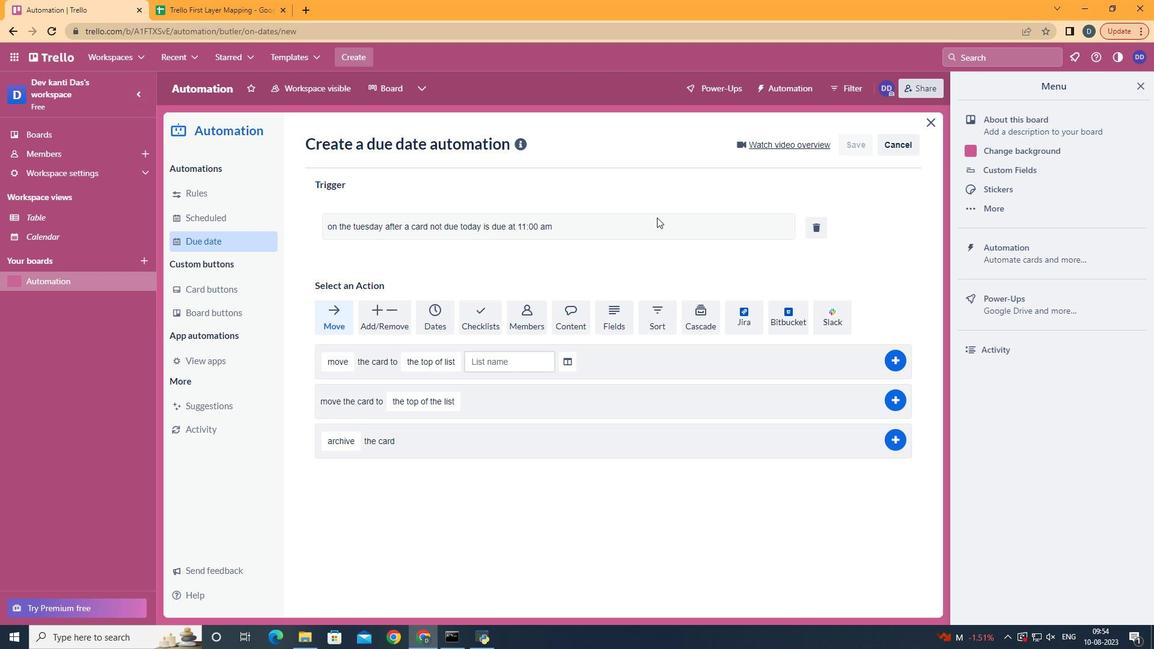 
